 Task: Add the task  Create a feature for users to track their fitness and health data to the section Dev Drive in the project WhiteCap and add a Due Date to the respective task as 2024/02/10.
Action: Mouse moved to (445, 540)
Screenshot: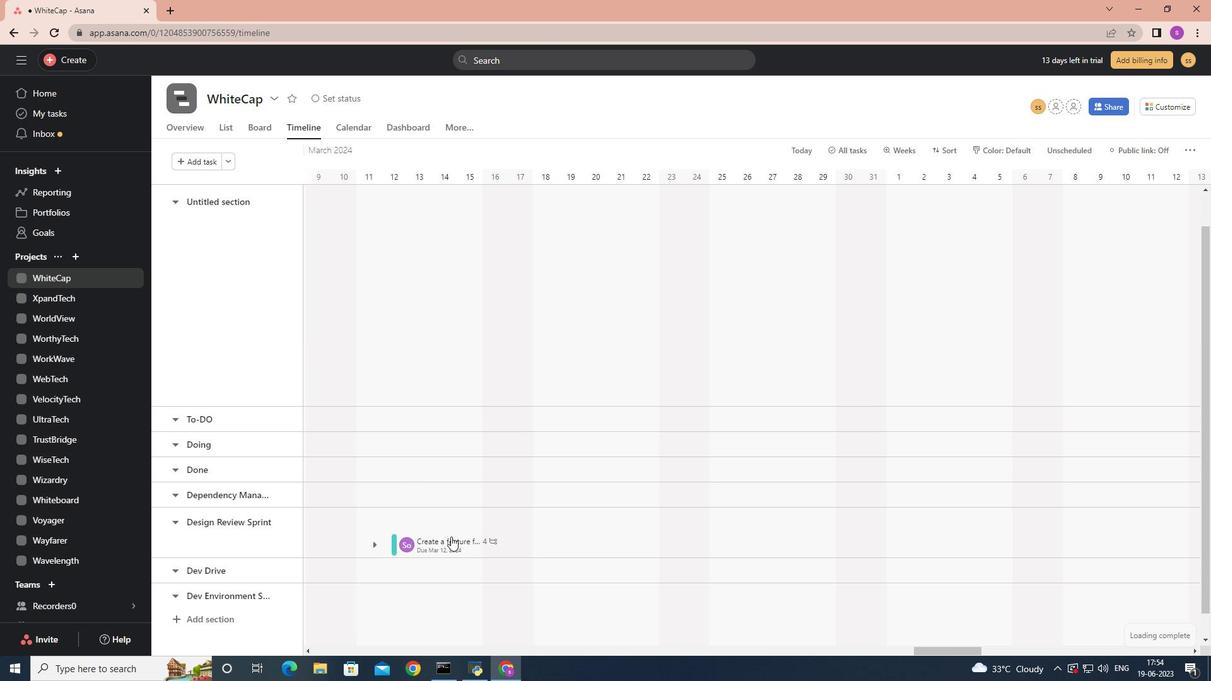 
Action: Mouse pressed left at (445, 540)
Screenshot: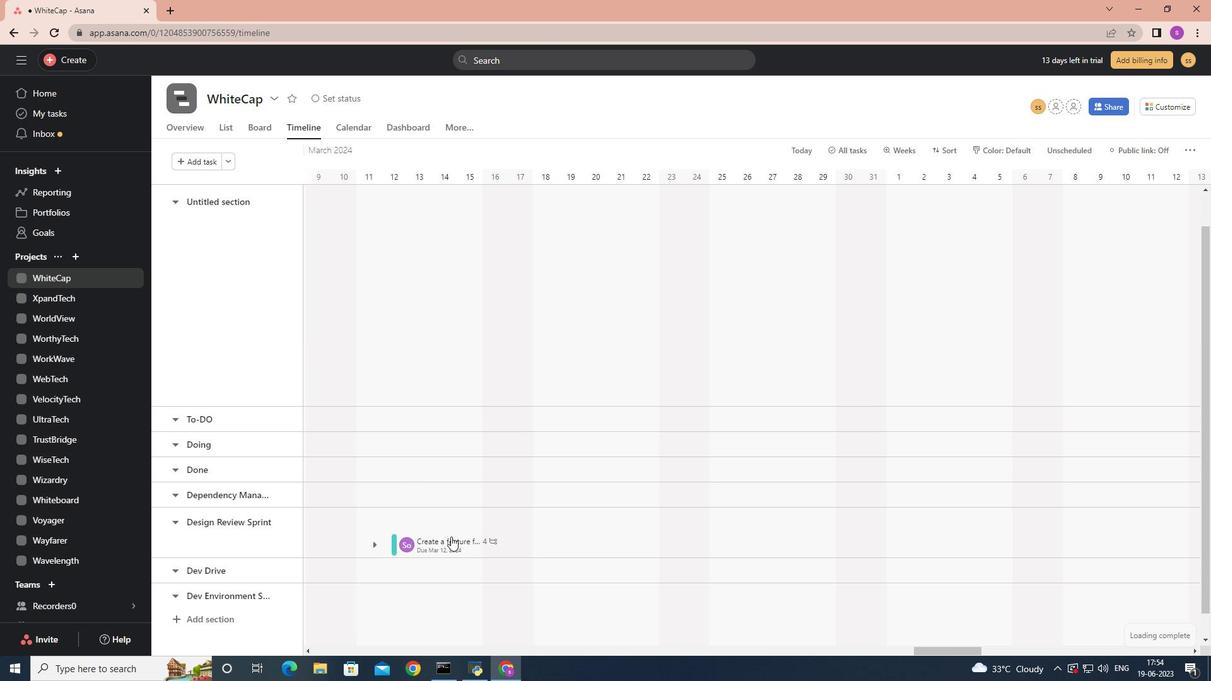 
Action: Mouse moved to (972, 306)
Screenshot: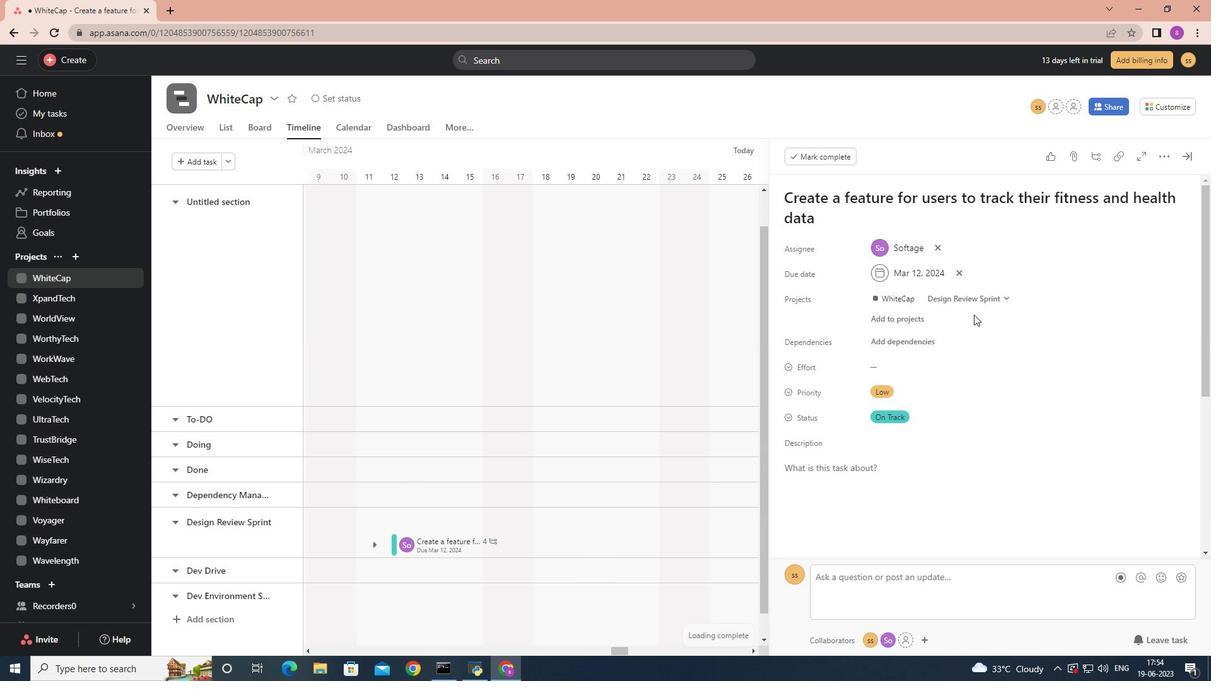 
Action: Mouse pressed left at (972, 306)
Screenshot: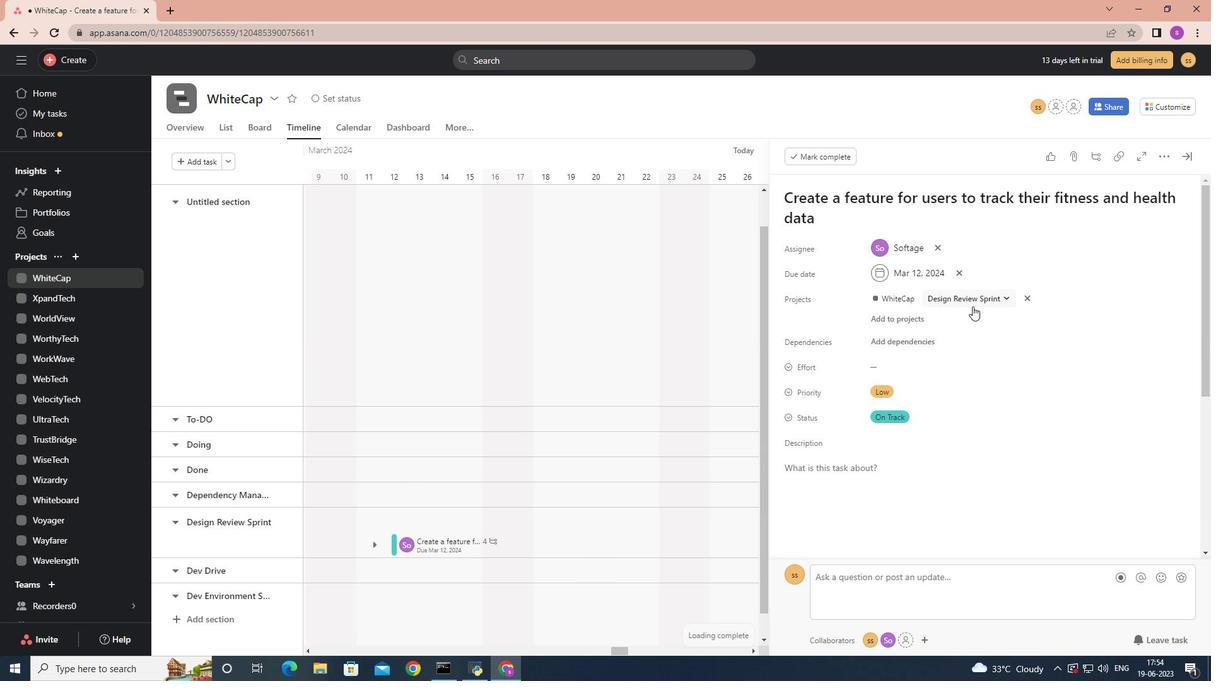 
Action: Mouse moved to (918, 464)
Screenshot: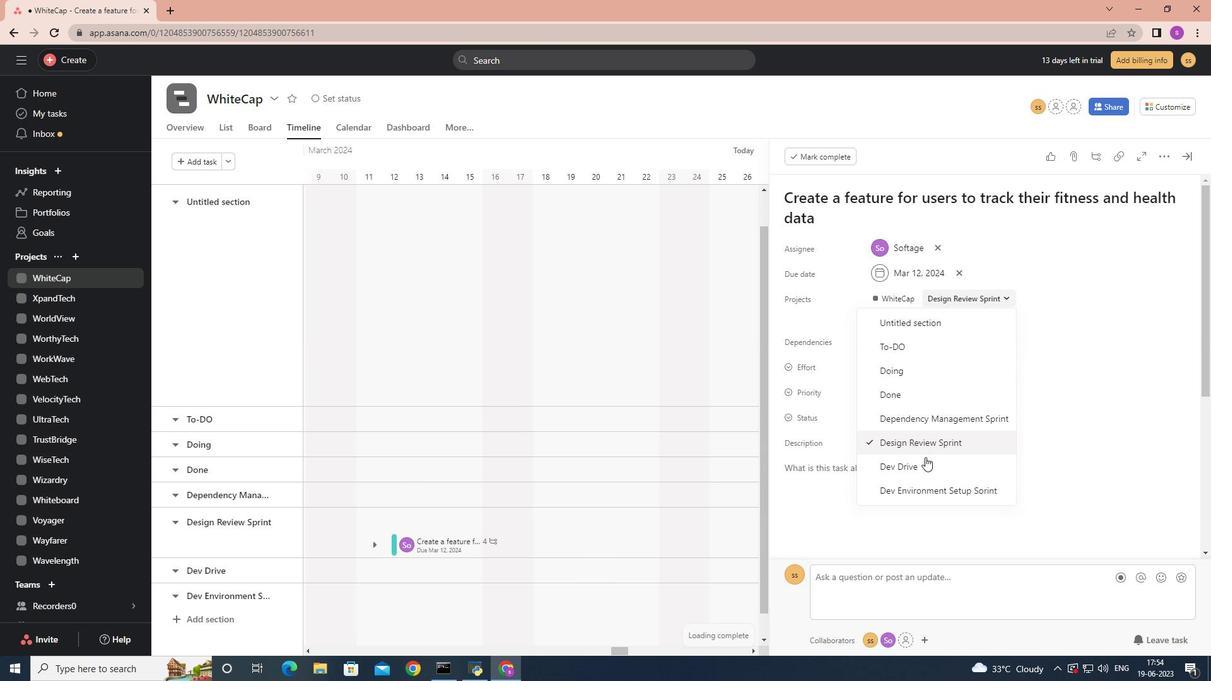 
Action: Mouse pressed left at (918, 464)
Screenshot: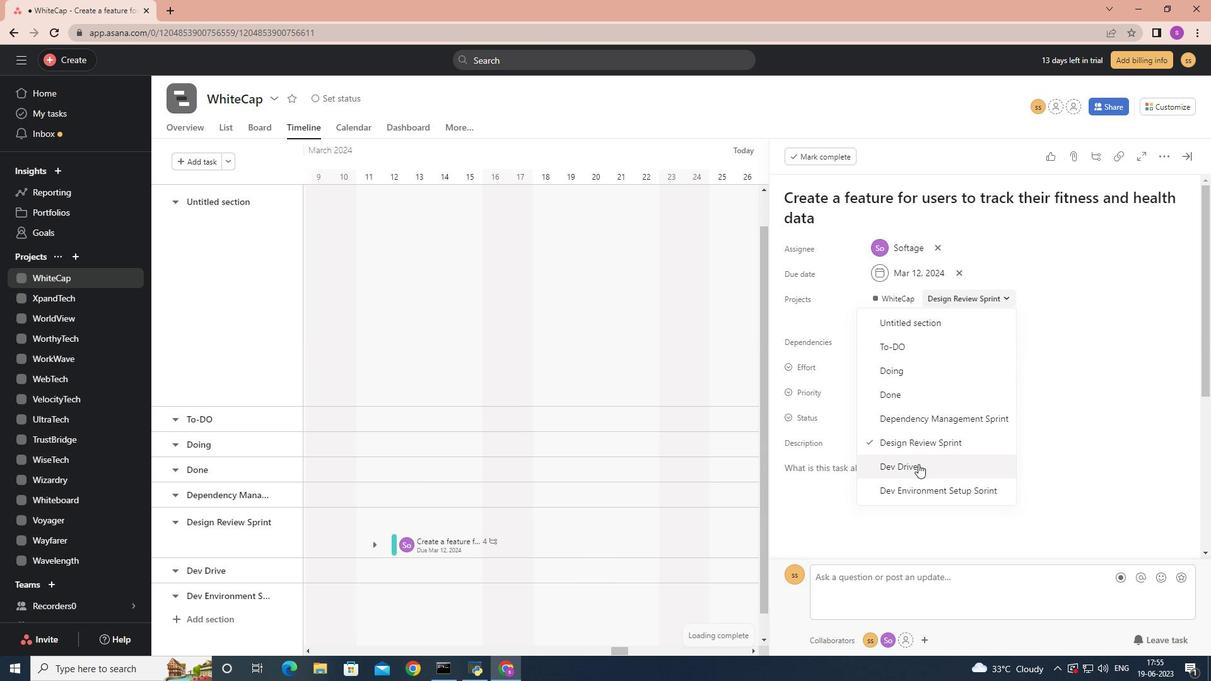 
Action: Mouse moved to (964, 276)
Screenshot: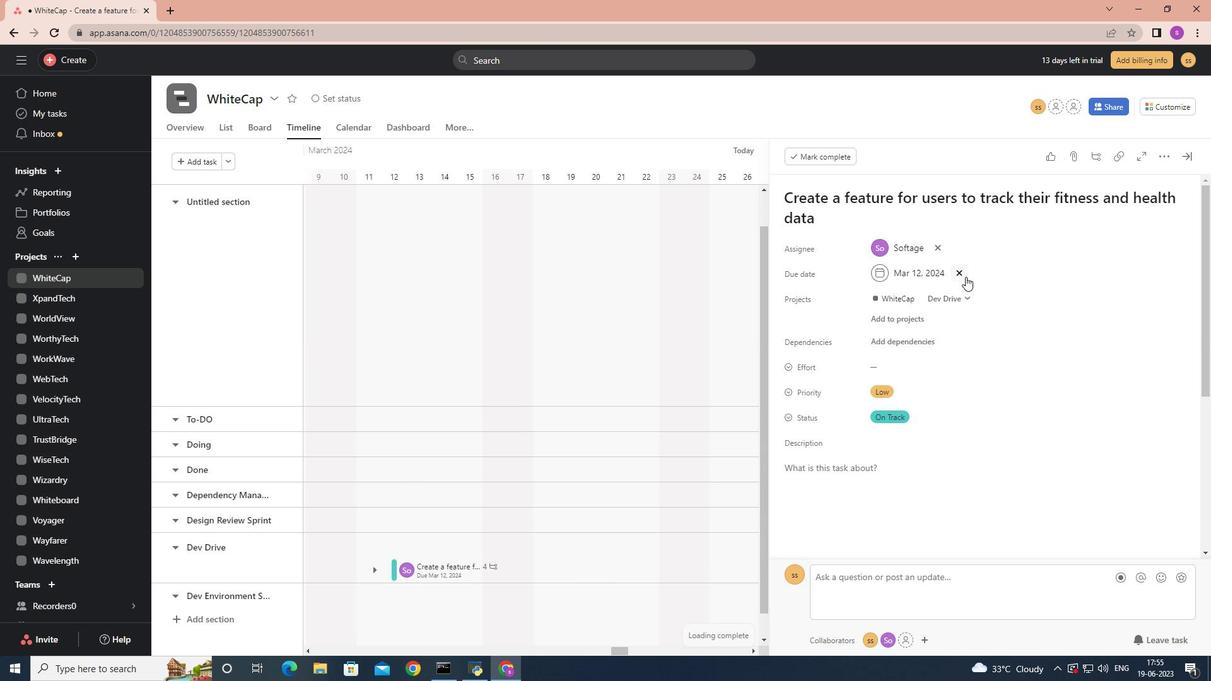 
Action: Mouse pressed left at (964, 276)
Screenshot: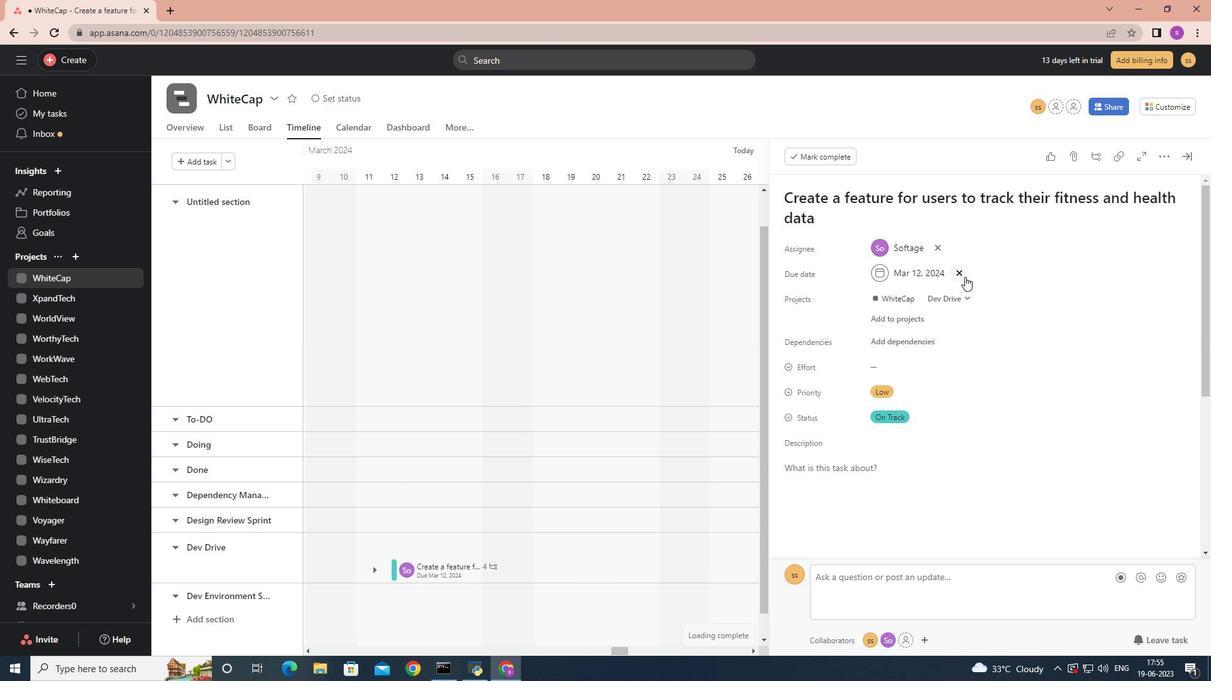 
Action: Key pressed 20
Screenshot: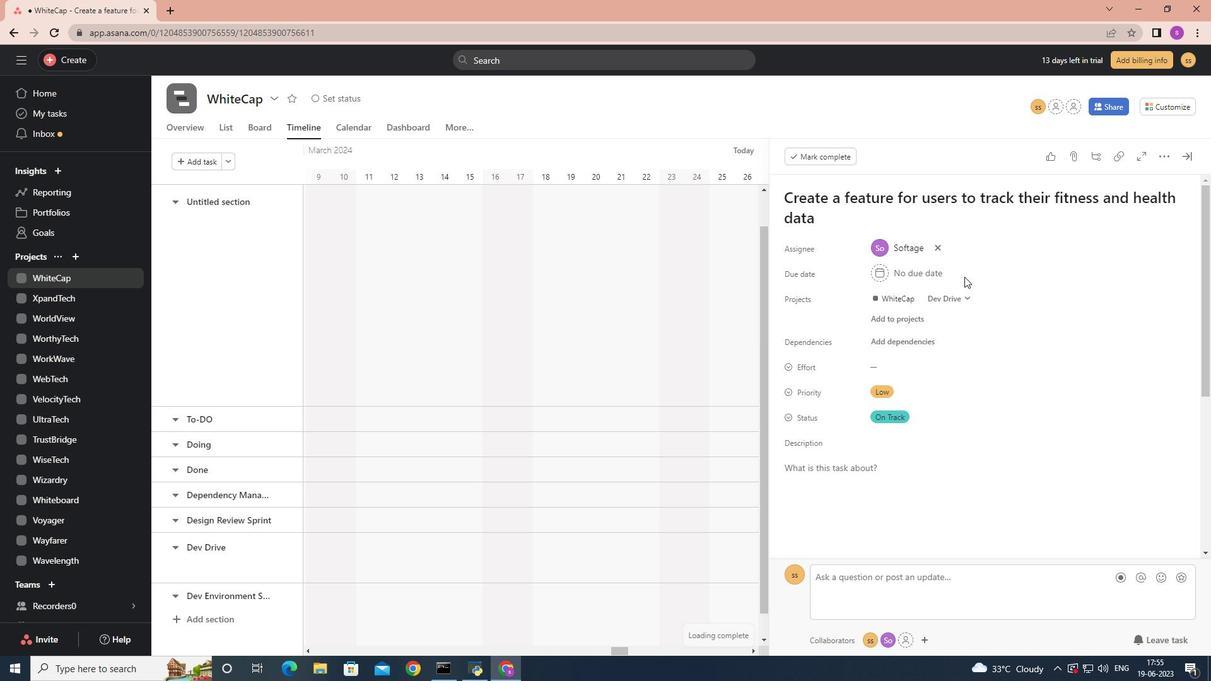 
Action: Mouse moved to (958, 275)
Screenshot: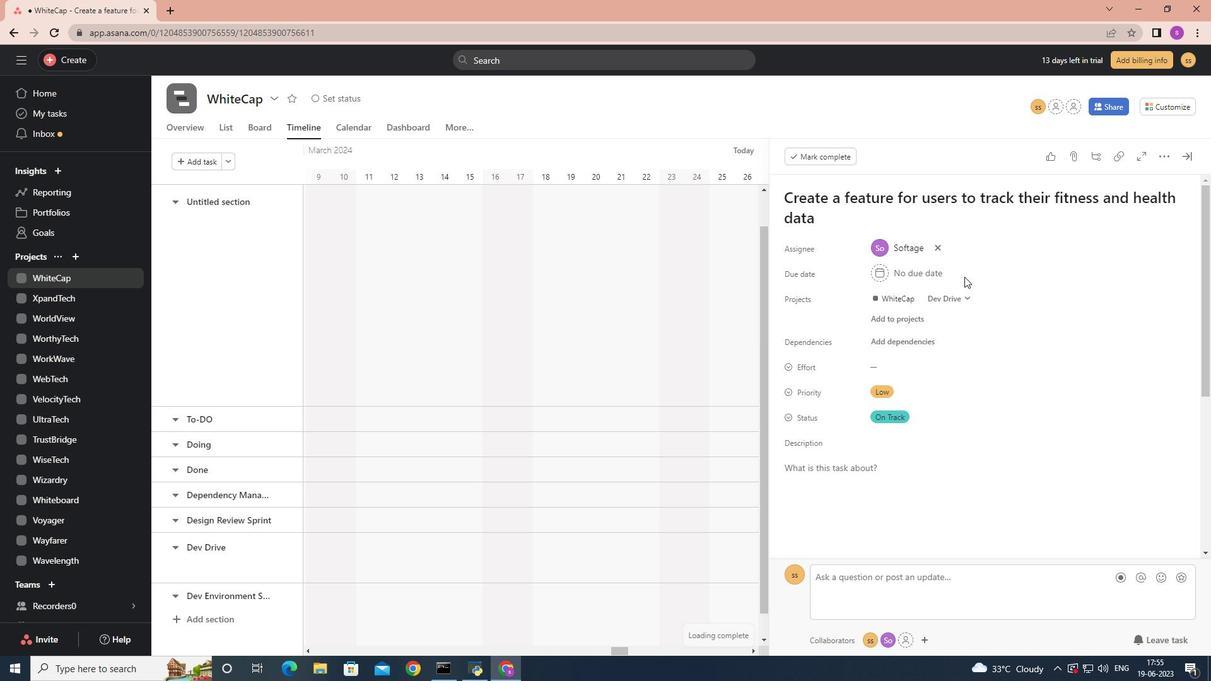 
Action: Key pressed 2
Screenshot: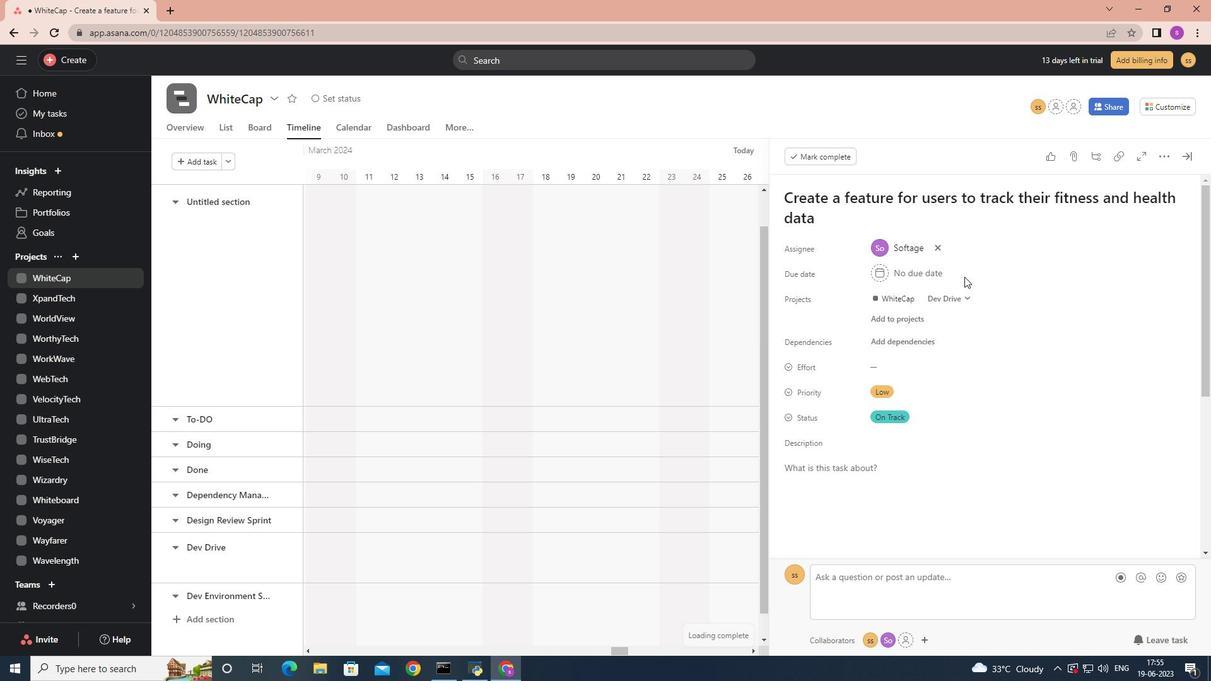 
Action: Mouse moved to (920, 270)
Screenshot: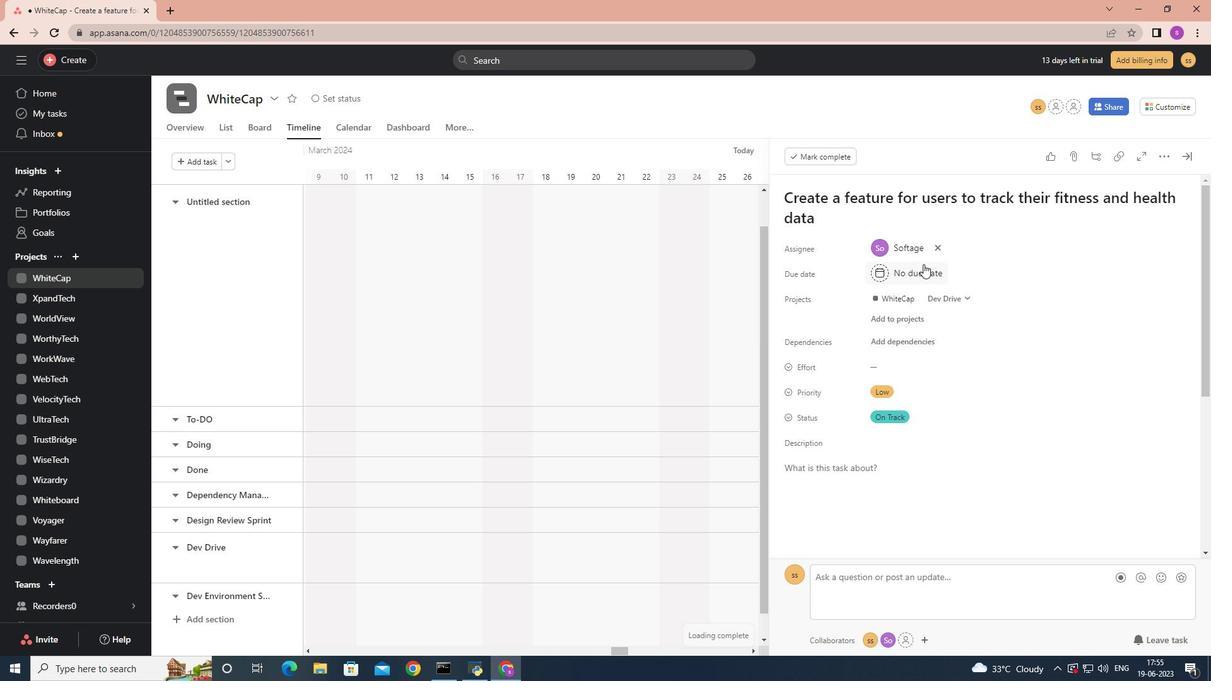 
Action: Key pressed 4
Screenshot: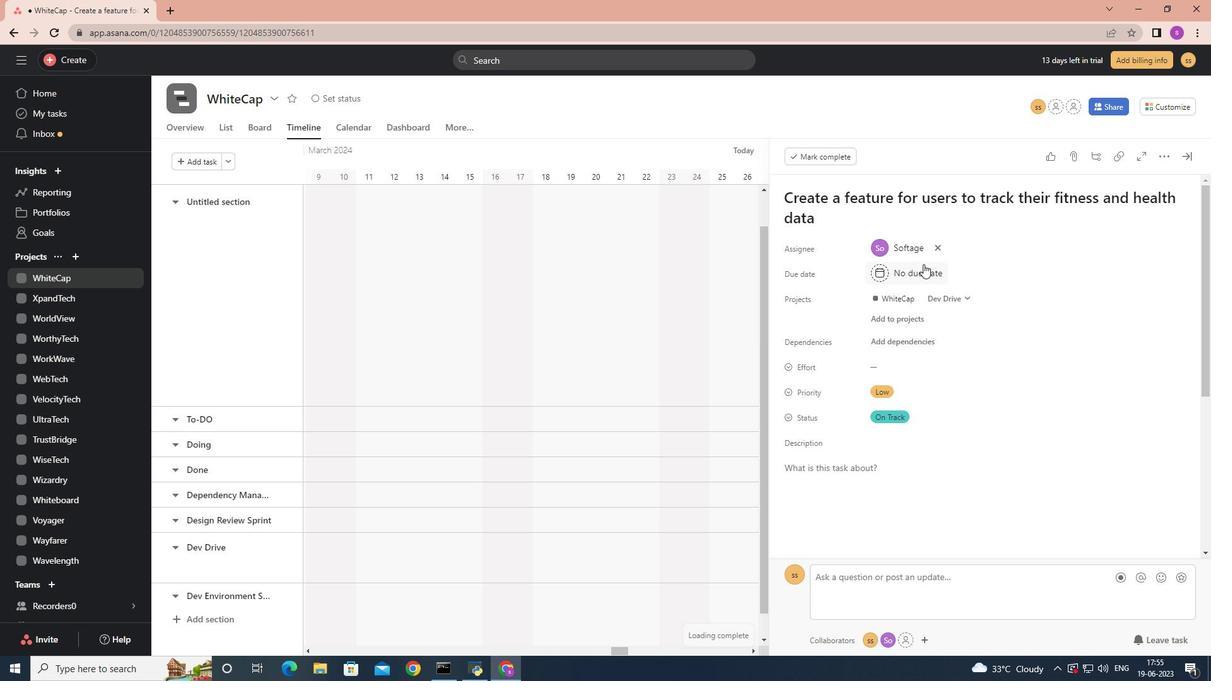 
Action: Mouse moved to (919, 270)
Screenshot: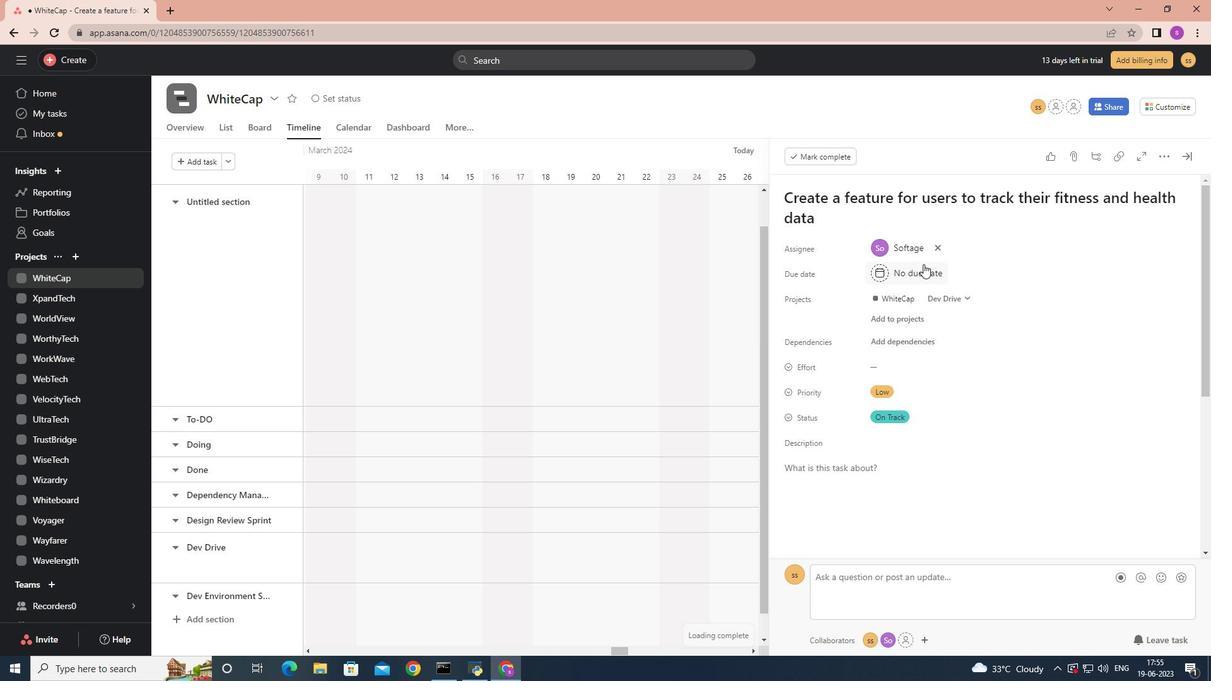 
Action: Mouse pressed left at (919, 270)
Screenshot: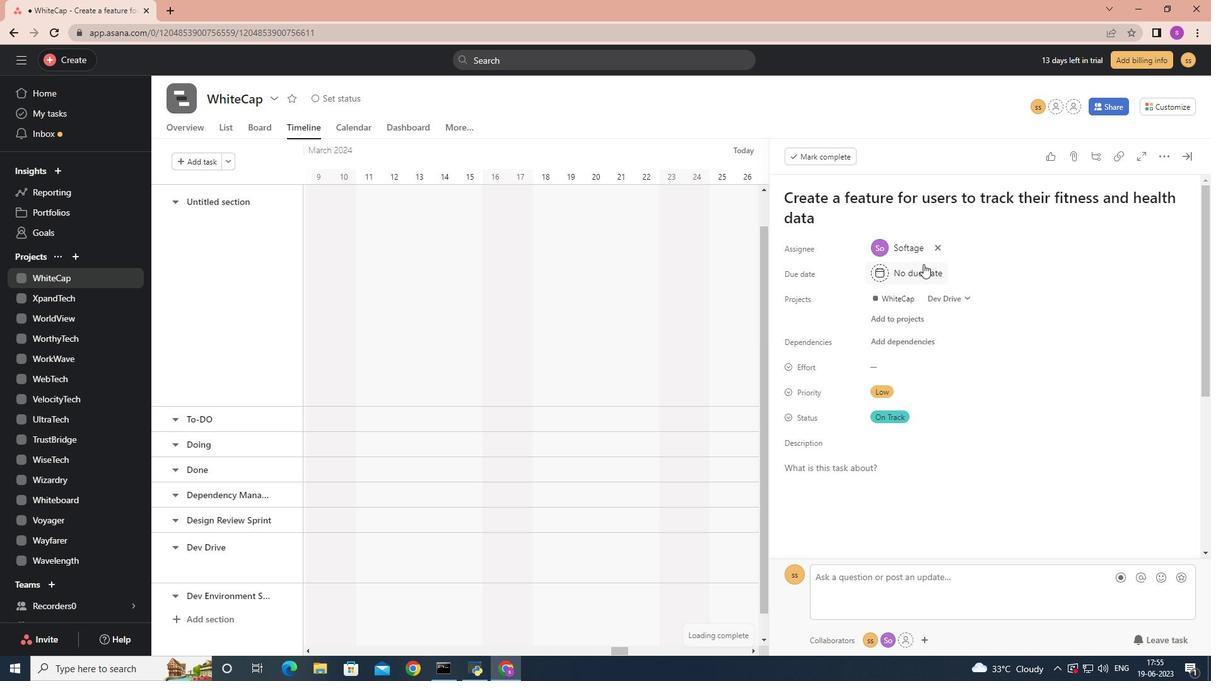 
Action: Mouse moved to (985, 310)
Screenshot: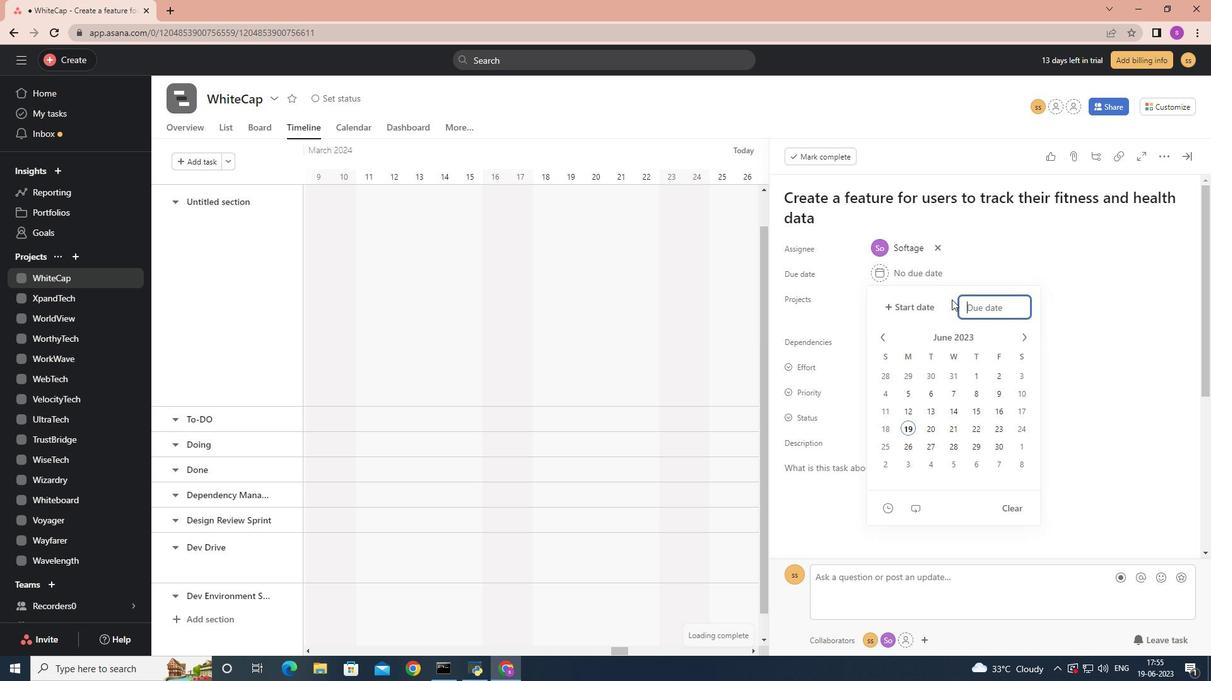 
Action: Key pressed 2024/
Screenshot: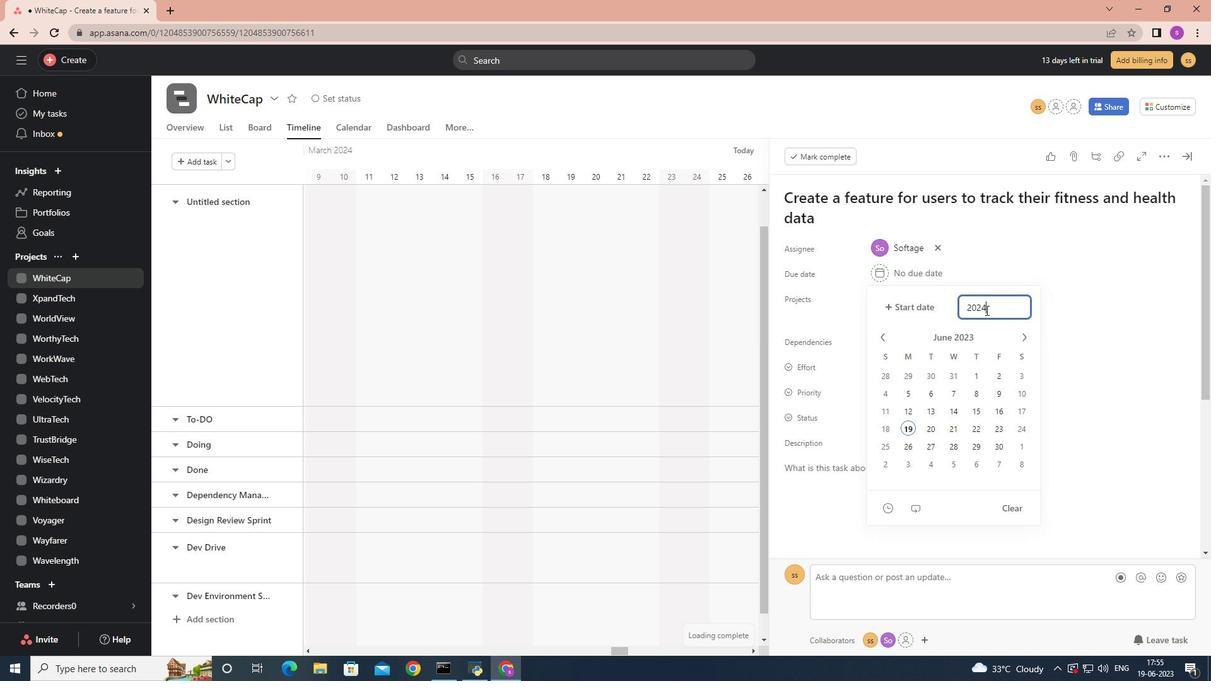 
Action: Mouse moved to (1019, 406)
Screenshot: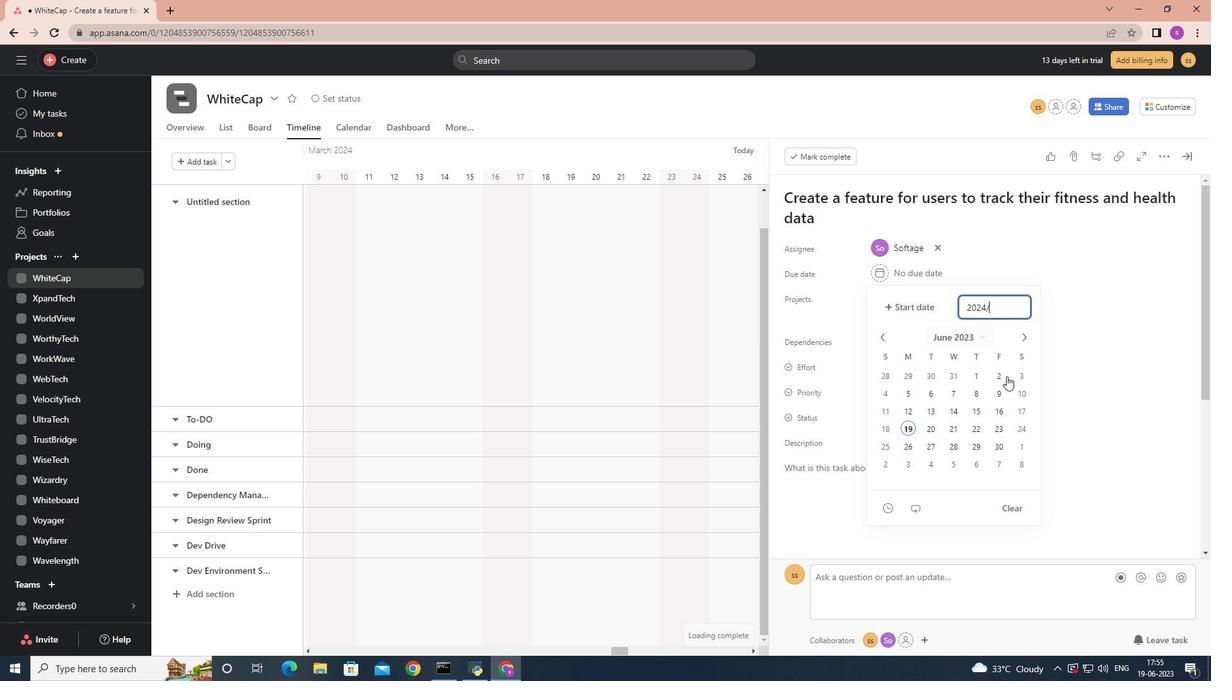 
Action: Key pressed 02/10<Key.enter>
Screenshot: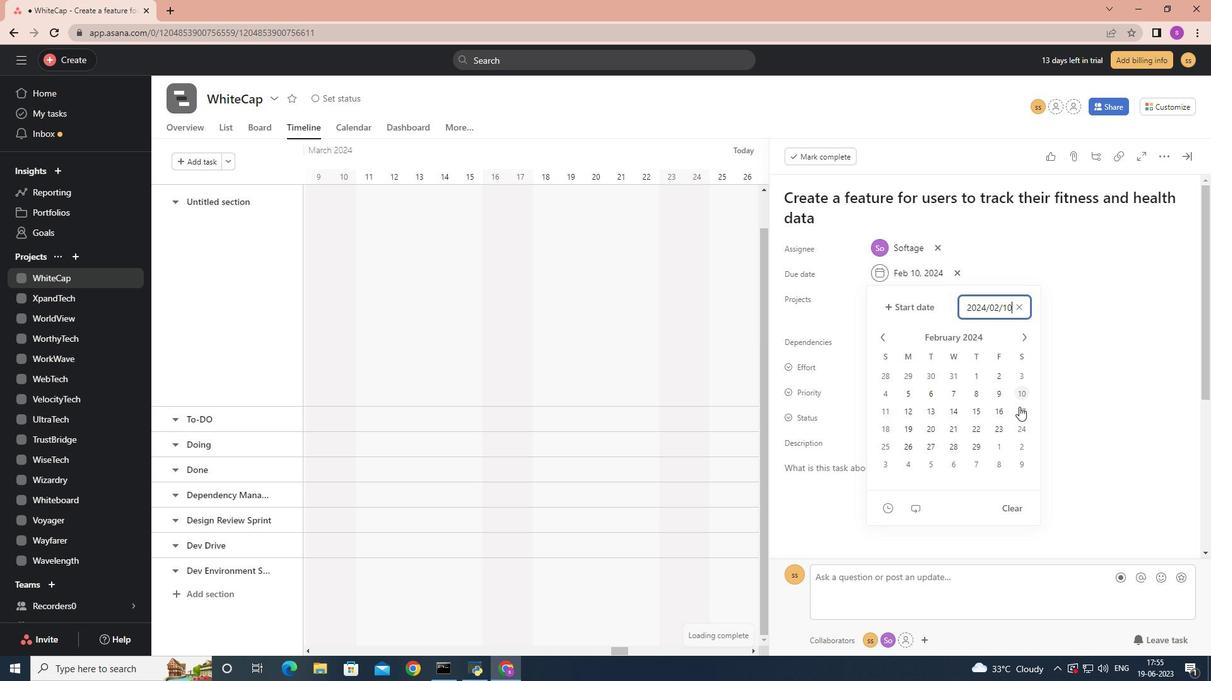
Action: Mouse moved to (1049, 326)
Screenshot: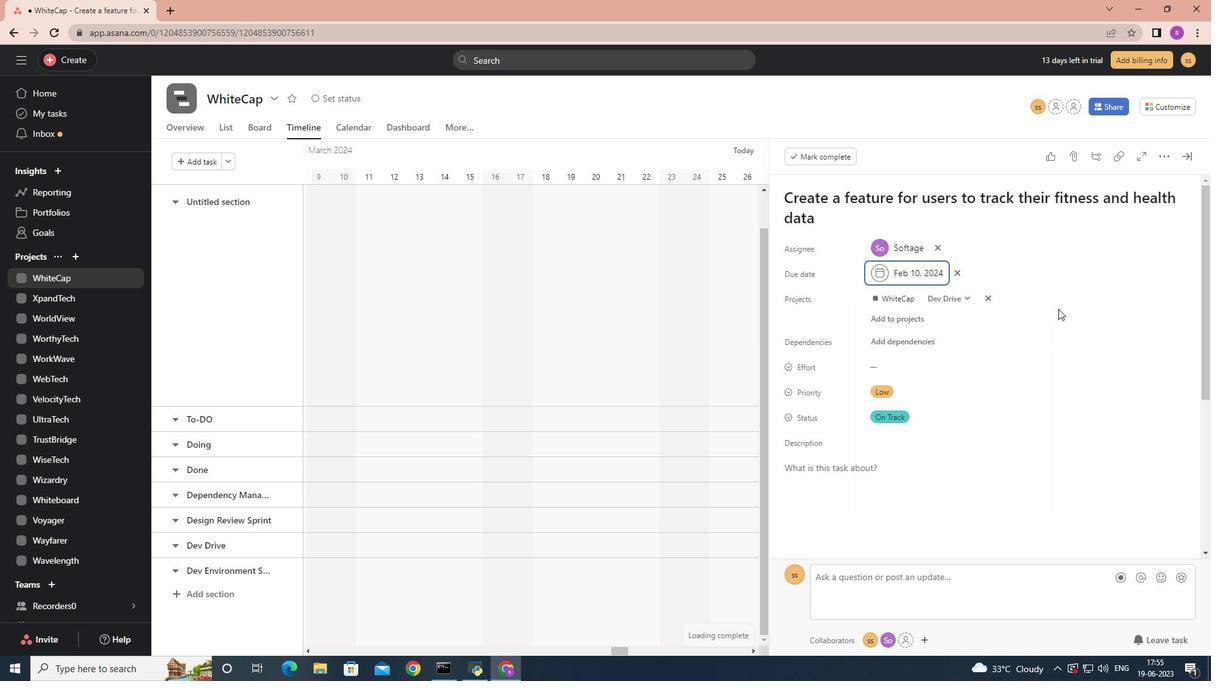 
